 Task: Create a merge criteria guide for a repository.
Action: Mouse moved to (954, 165)
Screenshot: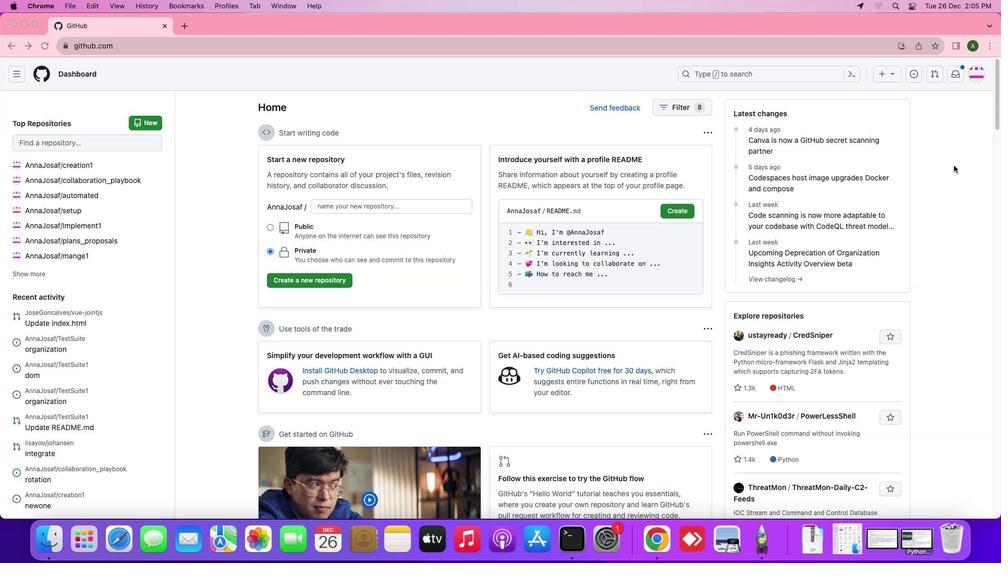 
Action: Mouse pressed left at (954, 165)
Screenshot: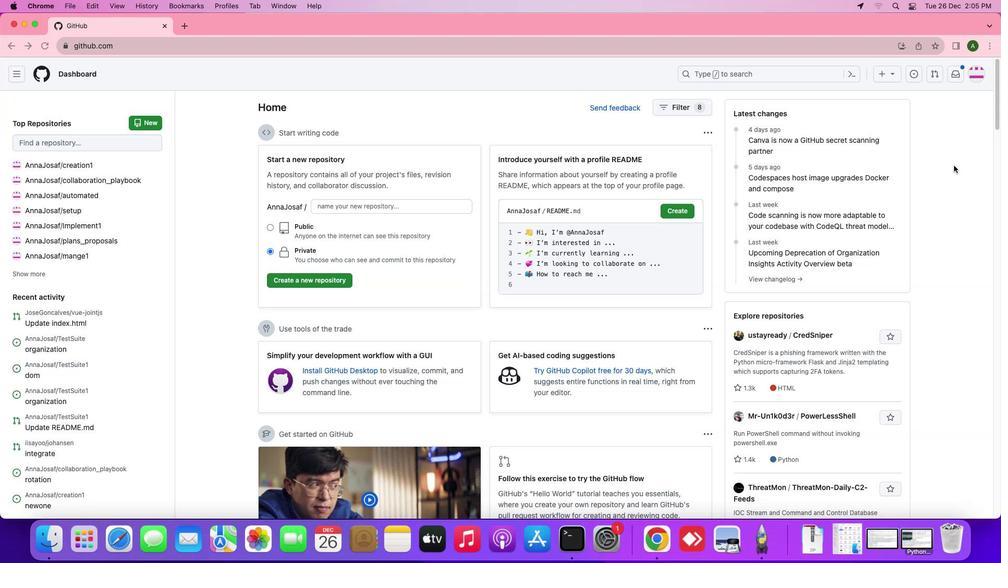 
Action: Mouse moved to (983, 78)
Screenshot: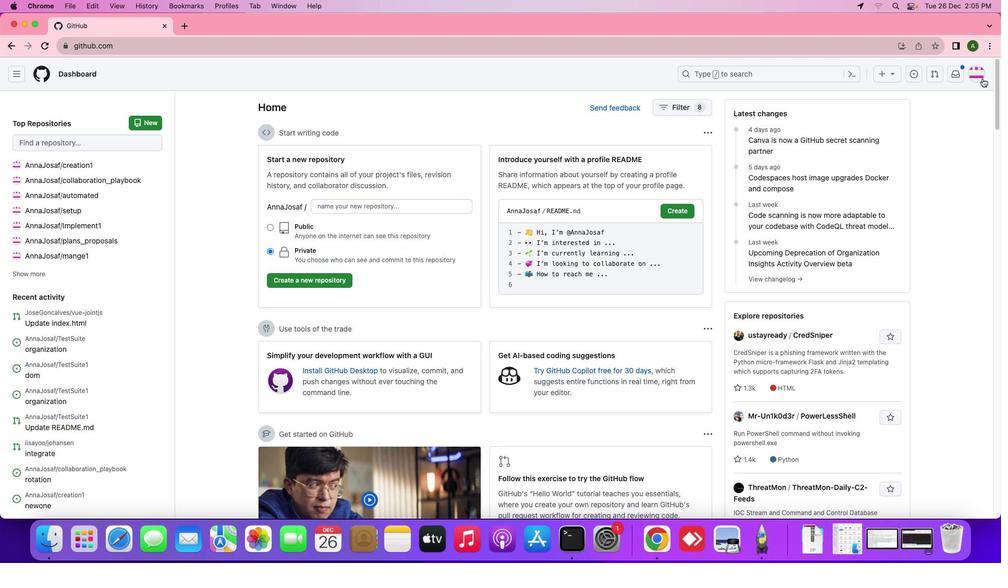 
Action: Mouse pressed left at (983, 78)
Screenshot: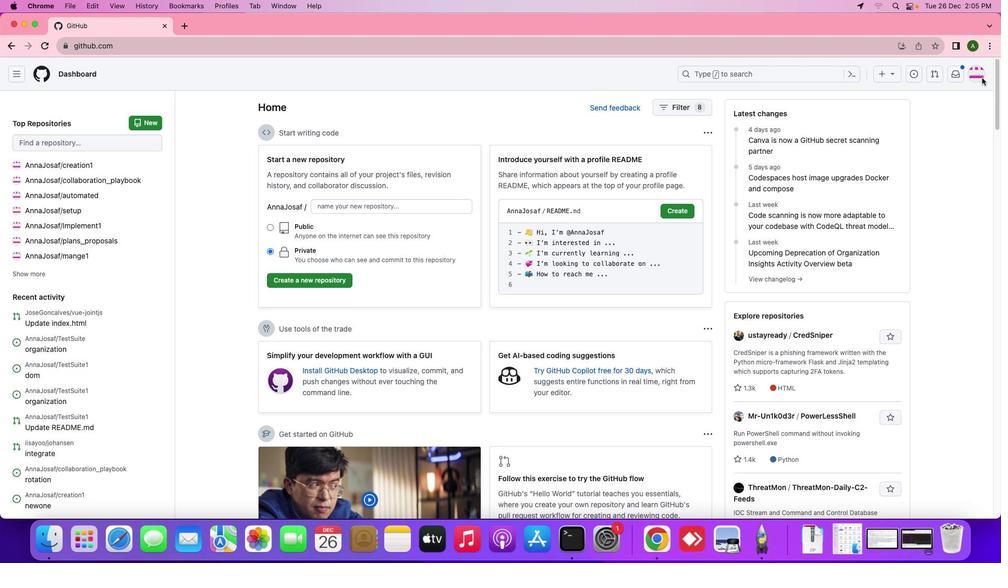 
Action: Mouse moved to (895, 166)
Screenshot: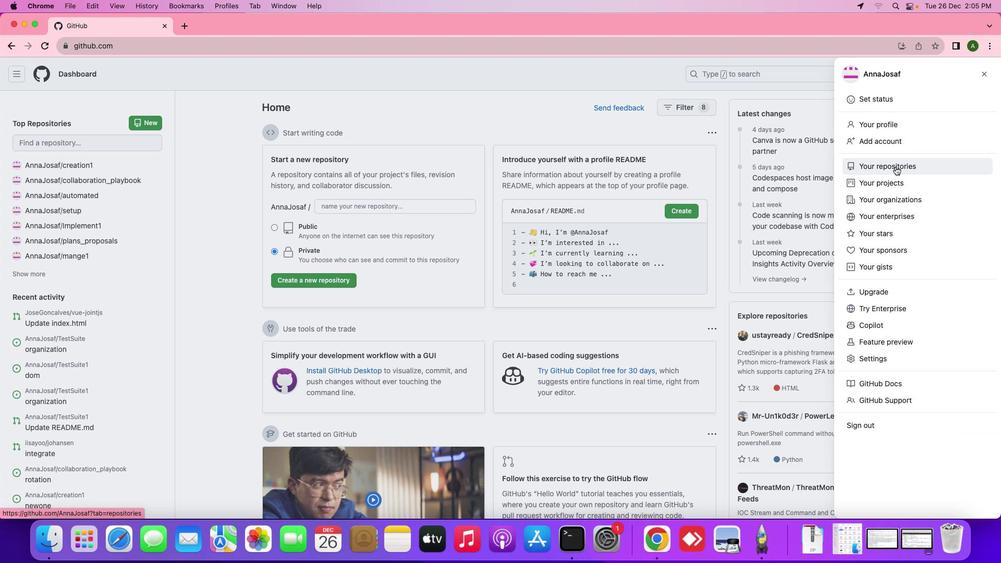 
Action: Mouse pressed left at (895, 166)
Screenshot: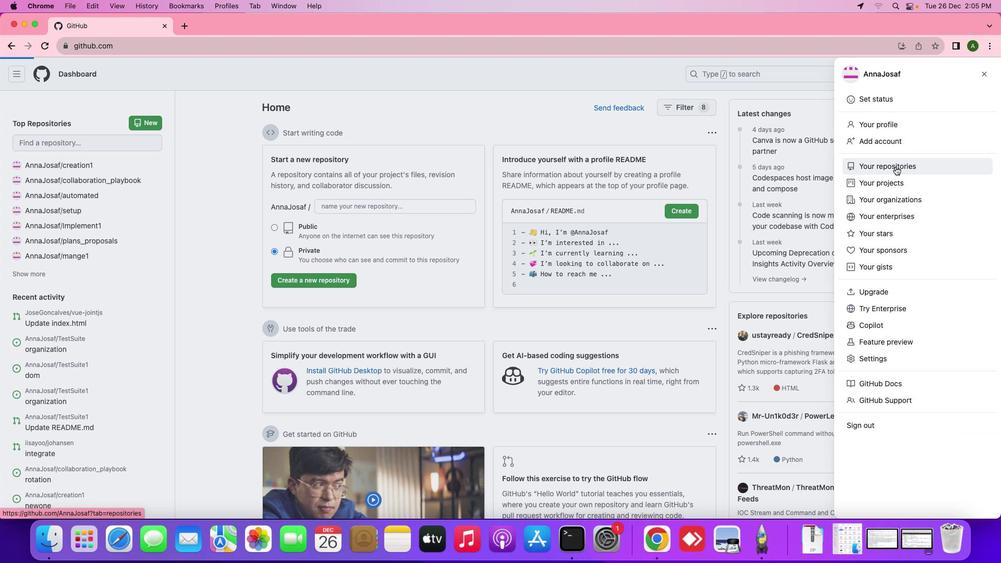 
Action: Mouse moved to (363, 173)
Screenshot: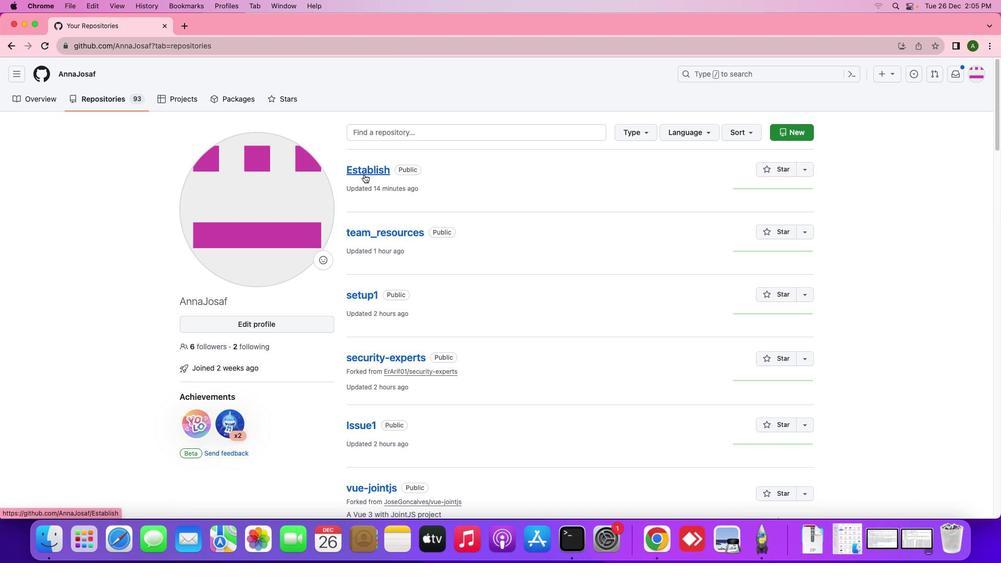 
Action: Mouse pressed left at (363, 173)
Screenshot: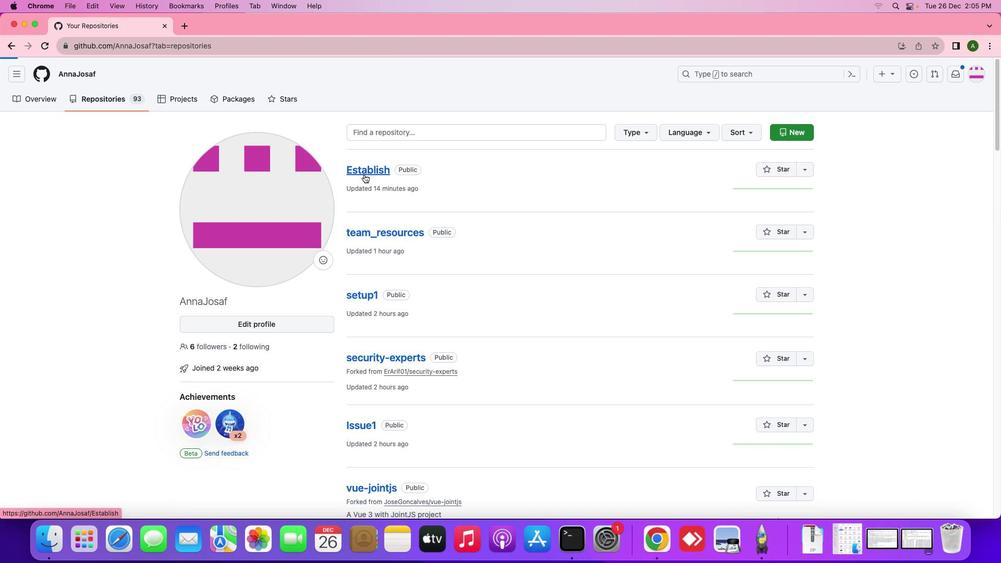
Action: Mouse moved to (578, 168)
Screenshot: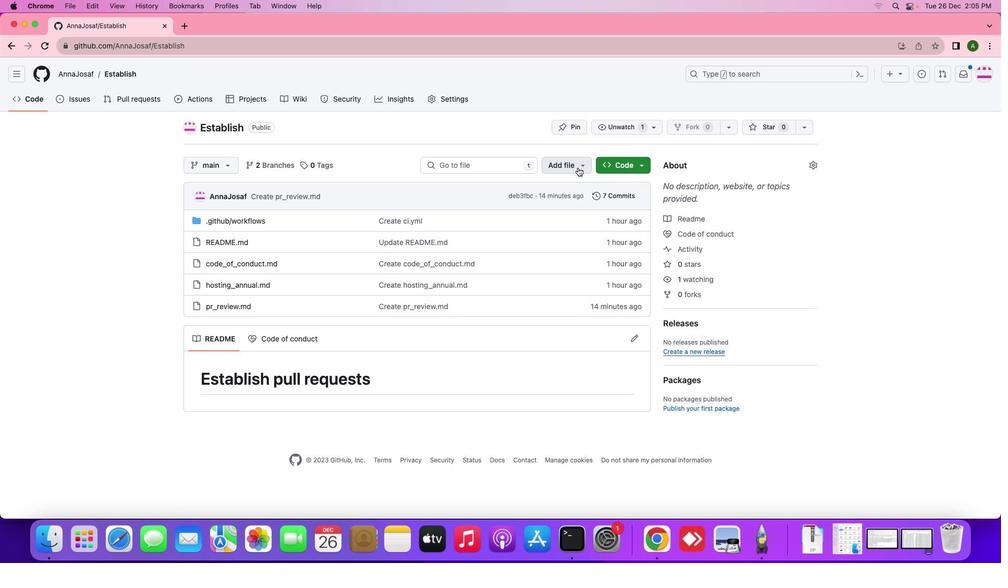 
Action: Mouse pressed left at (578, 168)
Screenshot: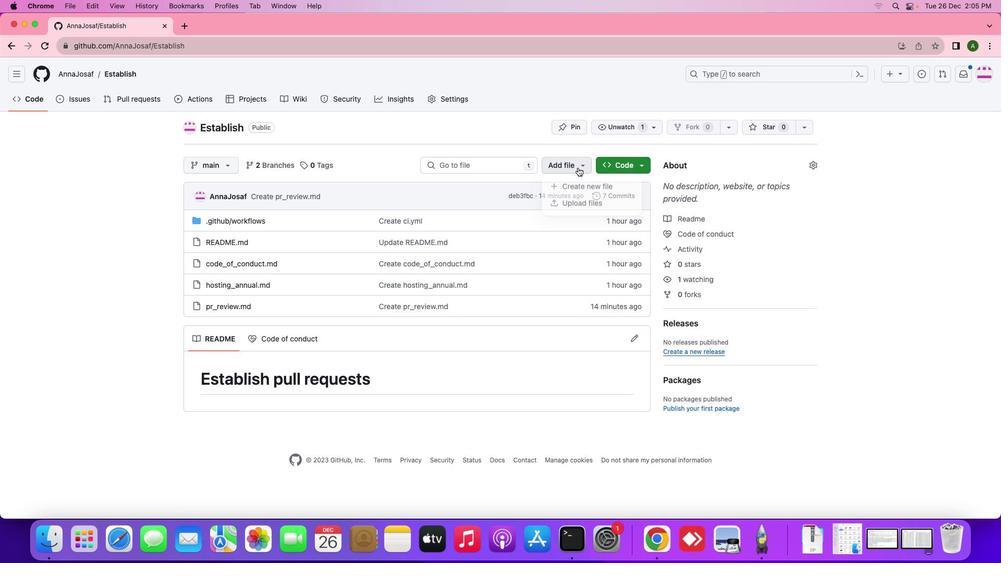 
Action: Mouse moved to (571, 184)
Screenshot: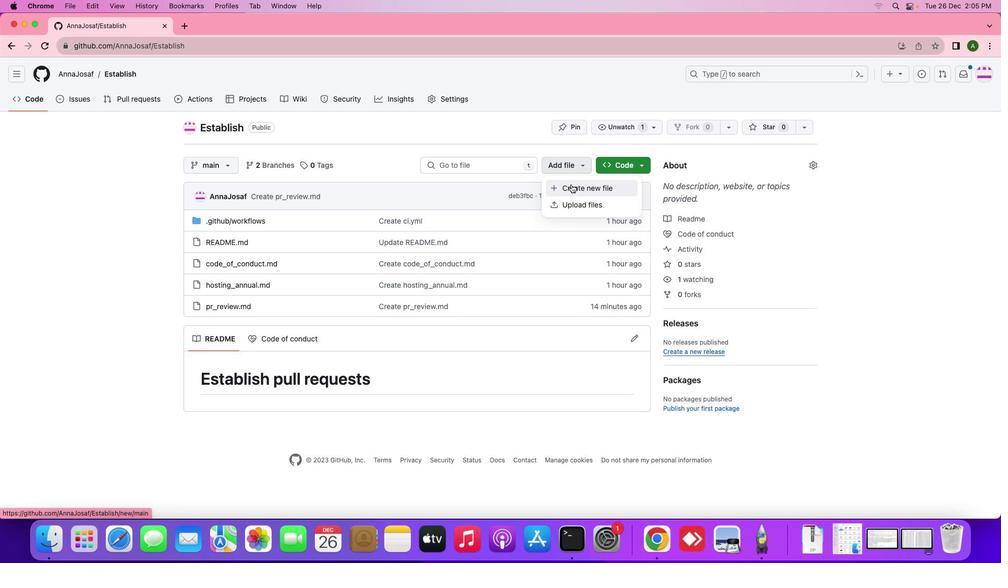 
Action: Mouse pressed left at (571, 184)
Screenshot: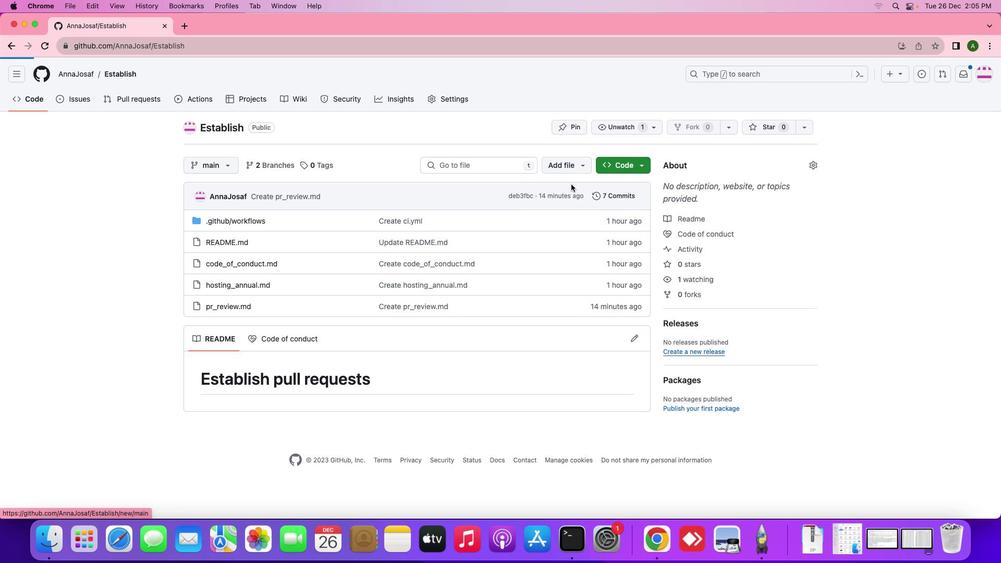 
Action: Mouse moved to (110, 130)
Screenshot: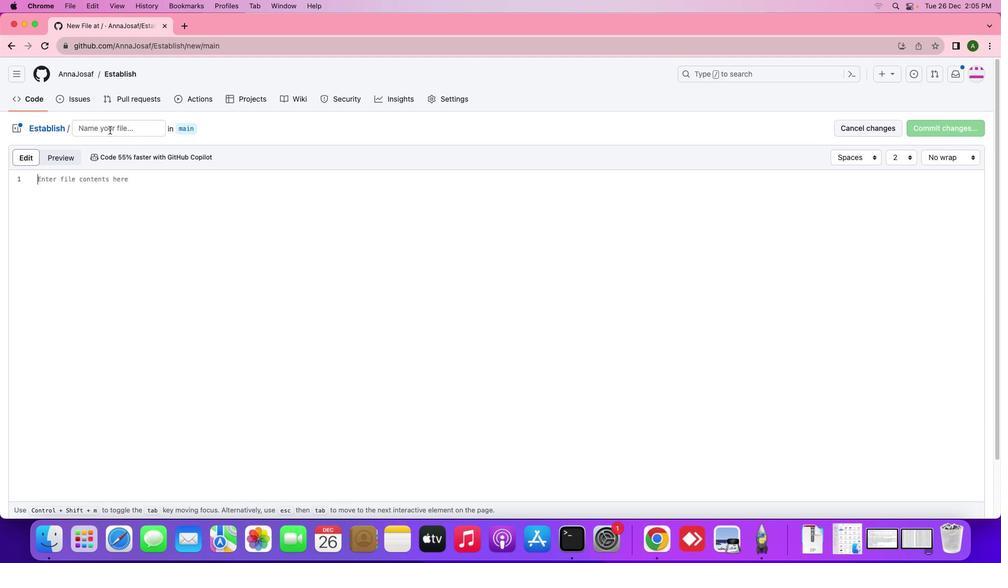
Action: Mouse pressed left at (110, 130)
Screenshot: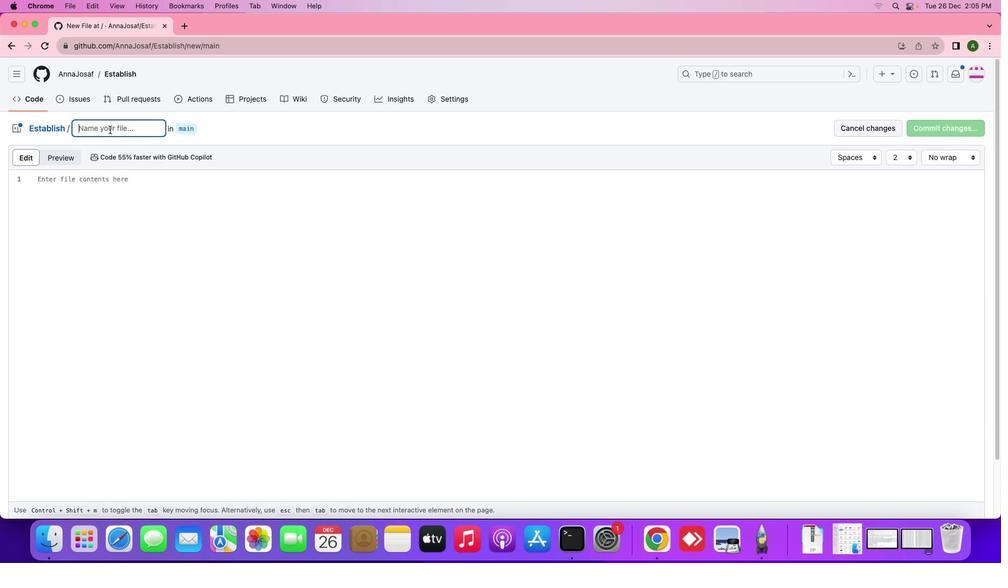 
Action: Mouse moved to (110, 129)
Screenshot: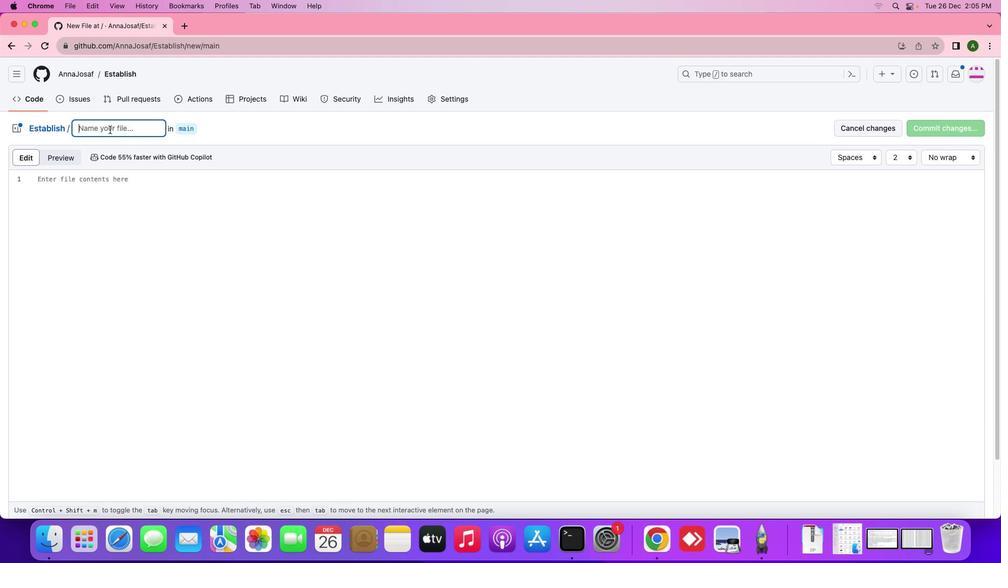 
Action: Key pressed Key.shift_rKey.shift_r'm''a'Key.backspace'e''r''g''e'Key.shift_r'_''c''r''i''t''e''r''i''a''.''m''d'
Screenshot: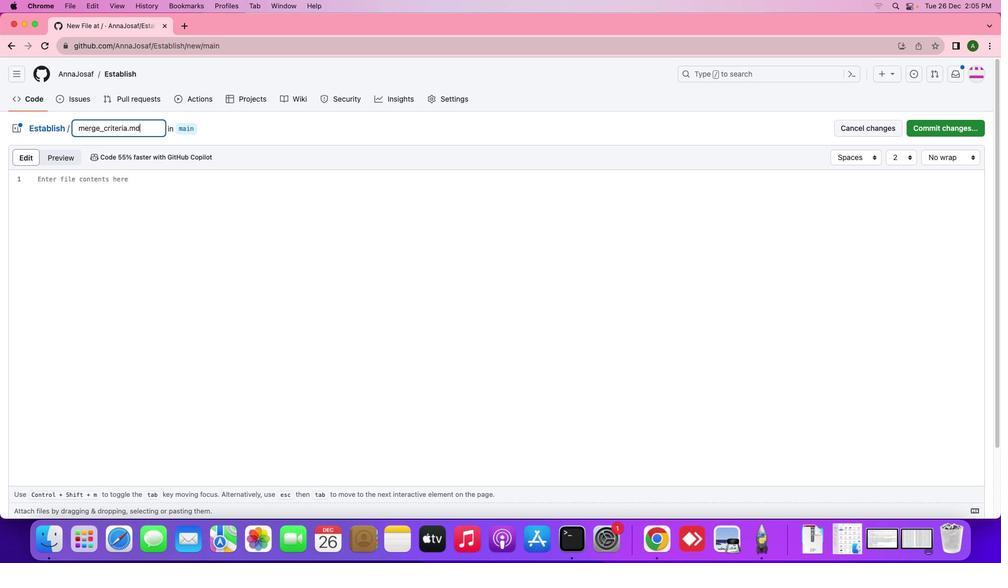
Action: Mouse moved to (115, 198)
Screenshot: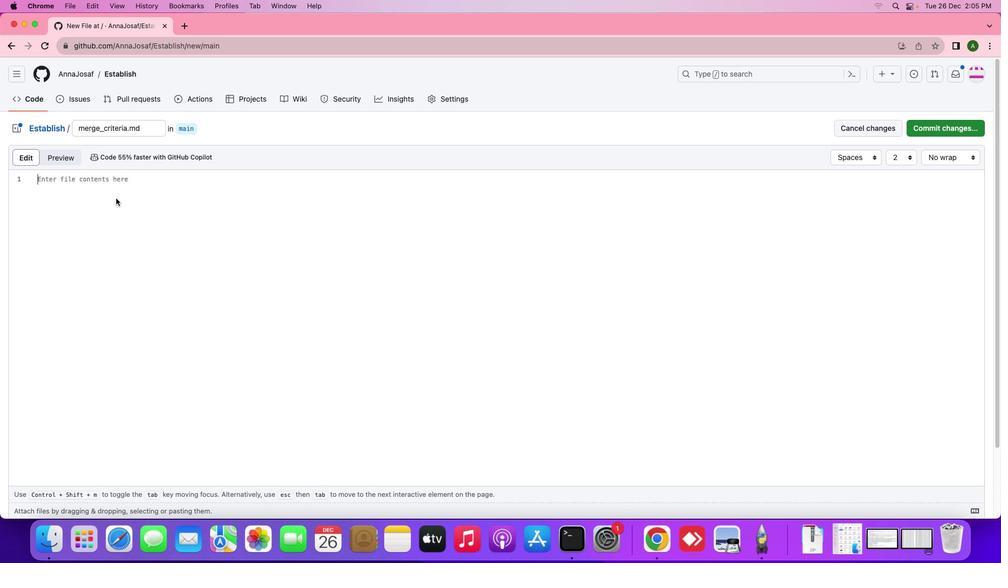 
Action: Mouse pressed left at (115, 198)
Screenshot: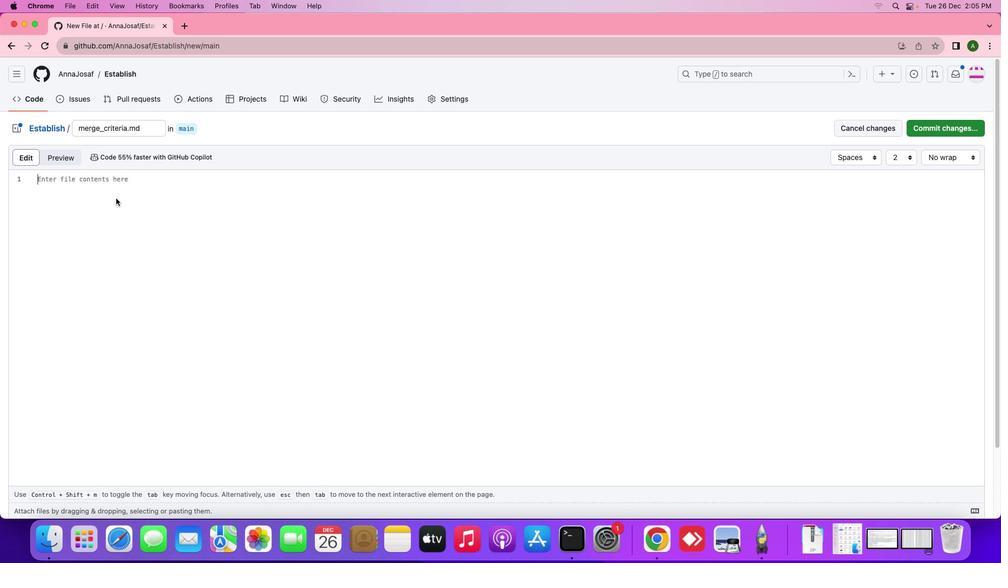
Action: Mouse moved to (115, 198)
Screenshot: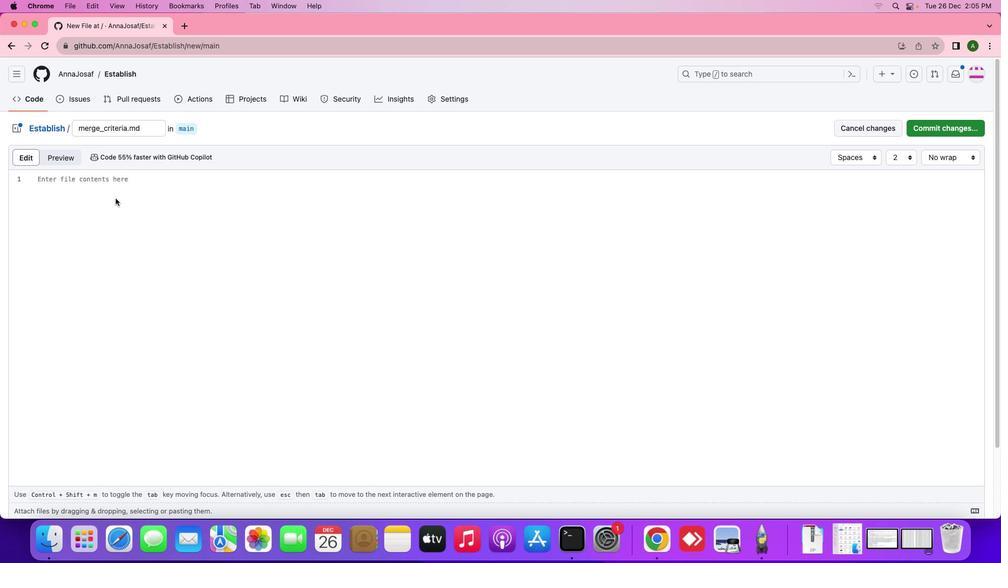 
Action: Key pressed Key.shift_r'#'Key.spaceKey.shift_r'M''a'Key.backspace'e''r''g''e'Key.spaceKey.shift_r'C''r''i''t''e''r''i''a'Key.spaceKey.shift_r'C'Key.backspace'c''h''e''c''k''l''i''s''t'Key.enterKey.shift_r'#'Key.shift_r'#'Key.backspaceKey.backspace'-'Key.spaceKey.shift_r'C''r''e''a''t''i''n''g'Key.space'a'Key.spaceKey.shift_r'M''a''t''g'Key.backspaceKey.backspaceKey.backspace'e''r''g''e'Key.spaceKey.shift_r'C''r''i''t''e''r''i''a'Key.space'c''h''e''c''k''l''i''s''t'Key.space'i''s'Key.space'e''s''s''e''n''t''i''a''l'Key.space'f''o''r'Key.space'm''a''n''a''g''i''n''g'Key.space'c''o''d''e'Key.enterKey.backspace'c''h''a''n''g''e''s'Key.space'i''n'Key.space'a'Key.space'c''o''l''l''a''b''o''r''a''t''i''v''e'Key.space's''o''f''f'Key.backspace't''w''a''r''e'Key.space'd''e''v''e''l''o''p''m''e''n''t'Key.space'e''n''v''i''r''o''n'Key.backspace'm''e'Key.backspaceKey.backspace'n''m''e''n''t'','Key.space'p''a''r''t''i''c''u''l''a''r''l''y'Key.space'w''h''e''n'Key.space'u''s''i''n''g'Key.backspaceKey.backspaceKey.backspaceKey.backspaceKey.backspaceKey.backspaceKey.backspaceKey.backspaceKey.backspaceKey.backspaceKey.enter'w''h''e''n'Key.space'u''s''i''n''g'Key.space'v''e''r''s''i''o''n'Key.space's'Key.backspace'c''o''n''t''r''o''l'Key.space's''y''s''t''e''m'Key.space'l''i''k''e'Key.spaceKey.shift_r'G''i''t''.'Key.enterKey.shift_r'#''#'Key.backspaceKey.backspaceKey.backspaceKey.shift_r'#''#'Key.spaceKey.shift_r'C''o''d''e'Key.spaceKey.shift_r'Q''u''a''l''i''t''y'Key.space'a''n''d'Key.spaceKey.shift_r'S''t''y''l''e'Key.enter'-'Key.spaceKey.shift_r'C''o''d''i''n''g'Key.spaceKey.shift_r'S''t''a''n''d''a''r''d''s'Key.enterKey.backspaceKey.spaceKey.shift_r'C''o''d''e'Key.space'f''o''l''l''o''w''s'Key.space't''h''e'Key.space'e''s''t''a''b''l''i''s''h''e''d'Key.space'c''o''d''i''n''g'Key.space's''t''a''n''d''a''r''d''s'Key.space'a''n''s'Key.spaceKey.backspaceKey.backspace'd'Key.space's''t''y''l''e'Key.space'g''u''i''d''e''.'Key.enterKey.backspace'-'Key.spaceKey.shift_r'C''o''n''s''i''s''t''e''n''c''y'Key.enterKey.backspaceKey.tabKey.shift_r'C''o''d''e'Key.space'c''h''a''n''g''e''s'Key.space'a''r''e'Key.space'c''o''n''s''i''s''t''e''n''t'Key.space'w''i''r''h'Key.spaceKey.backspaceKey.backspaceKey.backspace't''h'Key.space'e''x''i''s''t''i''n''g'Key.space'c''o''d''e'
Screenshot: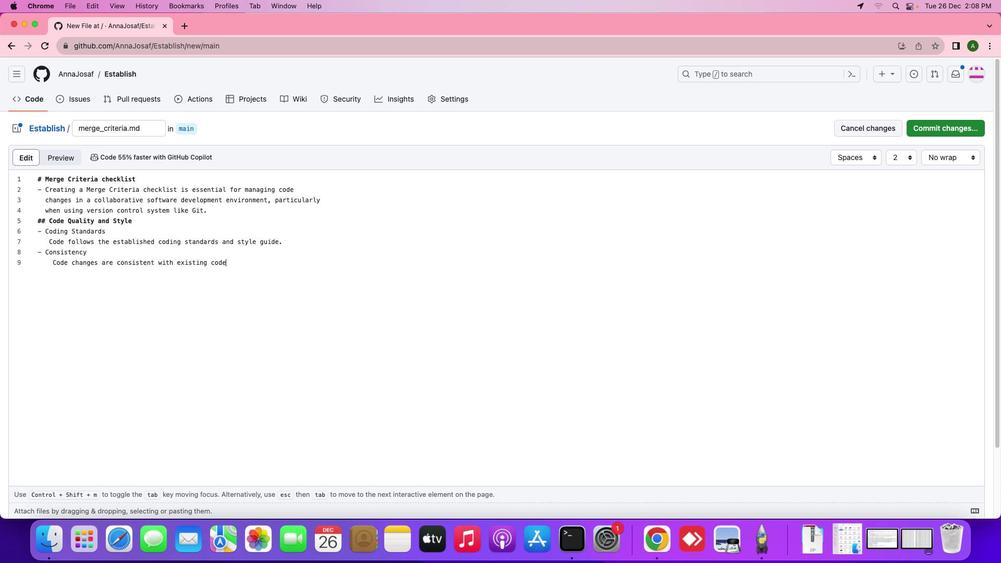 
Action: Mouse moved to (108, 193)
Screenshot: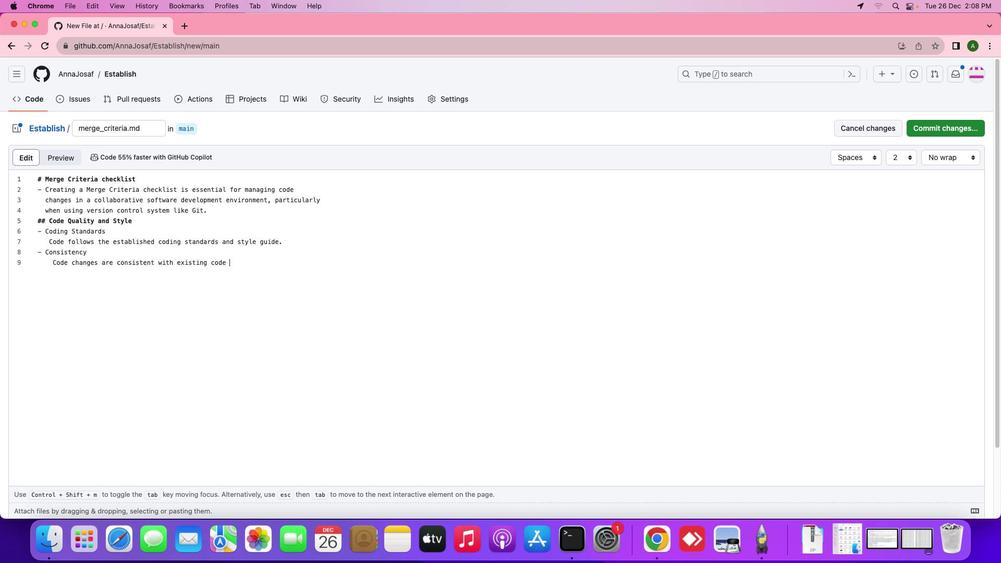 
Action: Key pressed Key.space'i'
Screenshot: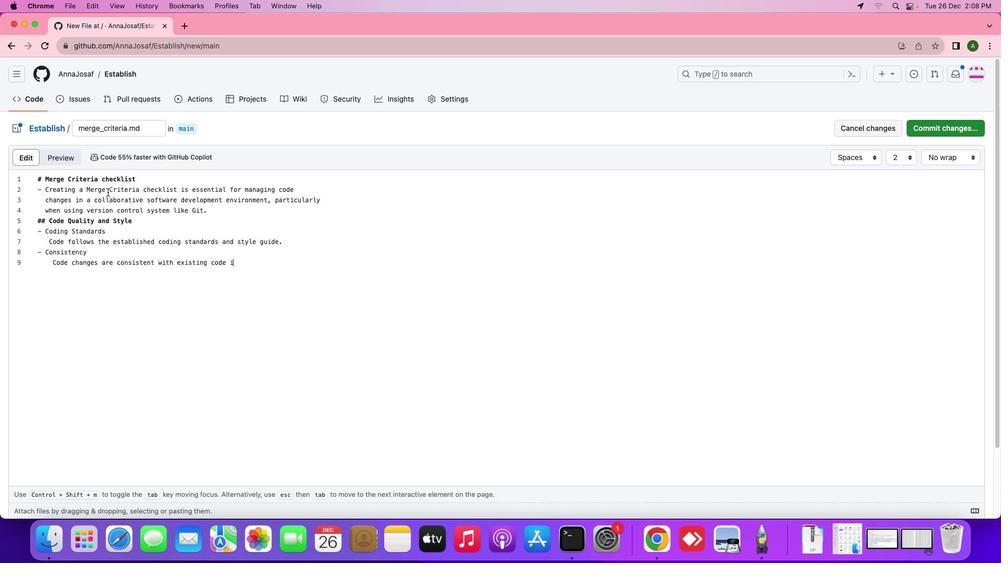
Action: Mouse moved to (107, 192)
Screenshot: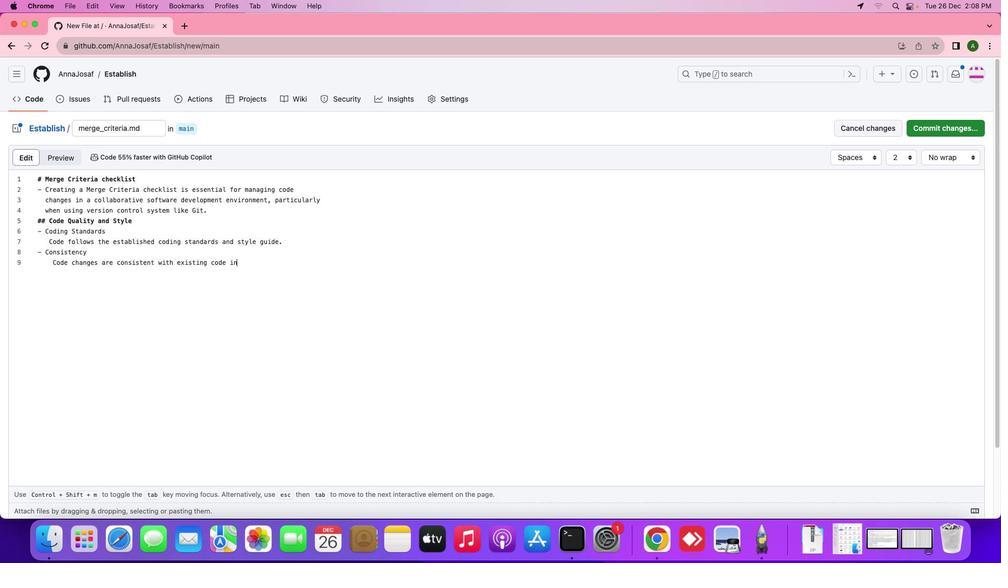 
Action: Key pressed 'n'
Screenshot: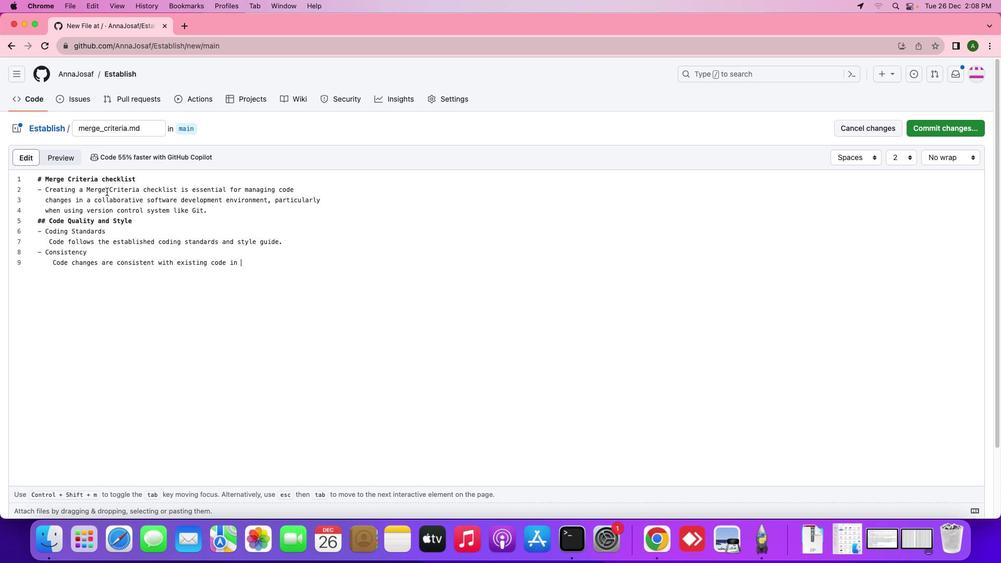 
Action: Mouse moved to (106, 192)
Screenshot: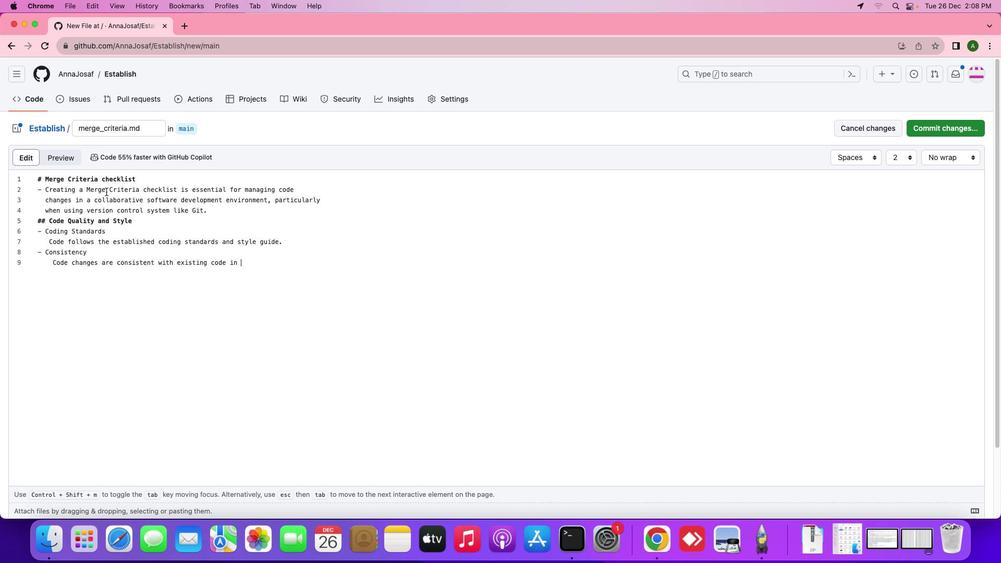 
Action: Key pressed Key.space
Screenshot: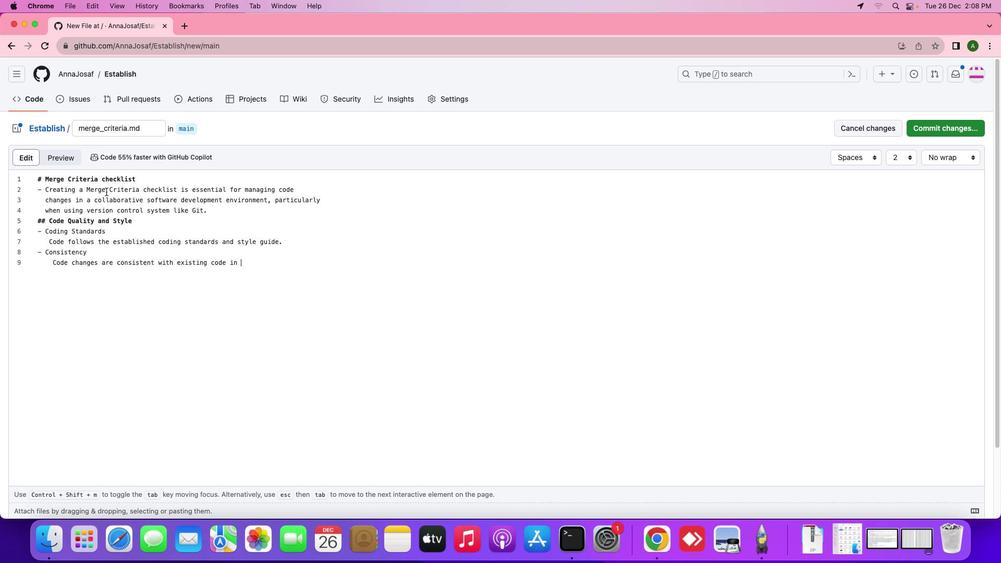 
Action: Mouse moved to (105, 191)
Screenshot: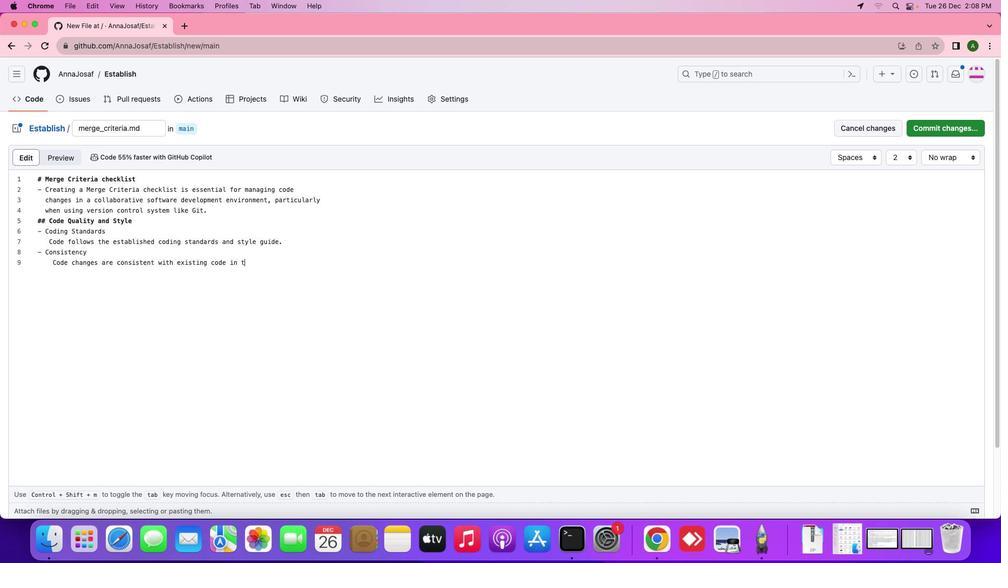 
Action: Key pressed 't''e''r''m''s'Key.space'o''f'Key.space'n''a''m''i''n''g'Key.space'c''o''n''v''e''n''t''i''o''n''s'Key.space'f''o''r''m''a''t''t''i''n''g'
Screenshot: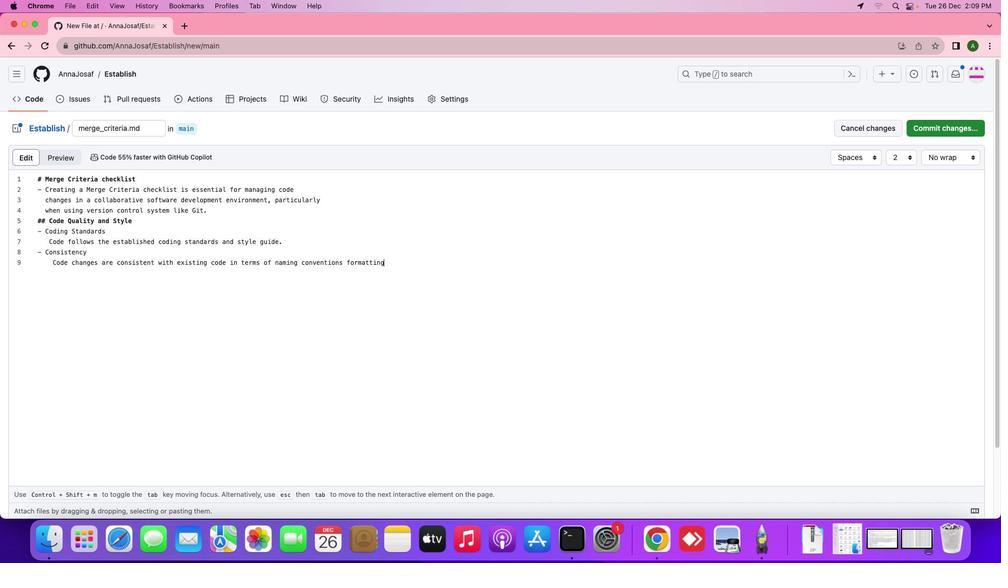 
Action: Mouse moved to (102, 188)
Screenshot: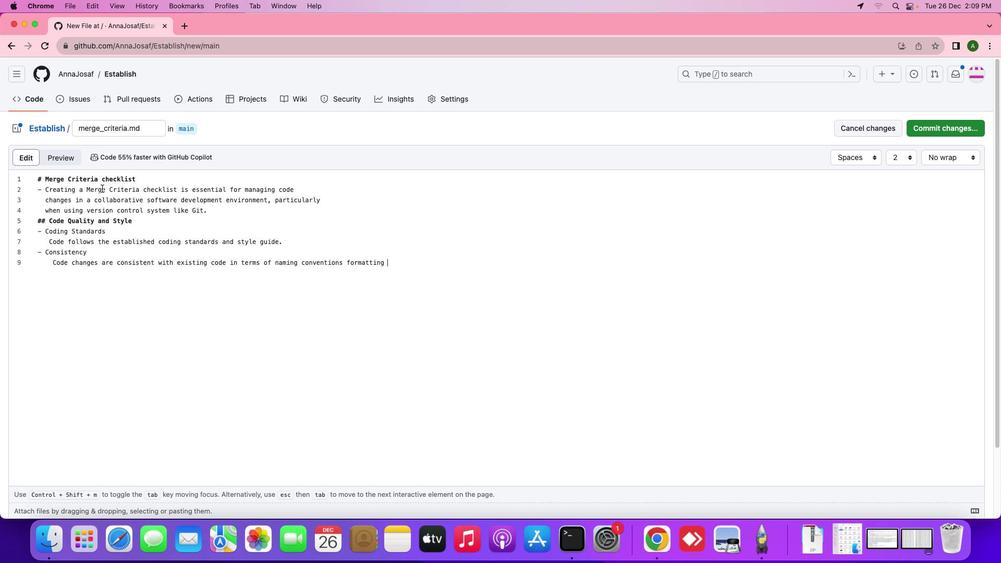 
Action: Key pressed Key.space
Screenshot: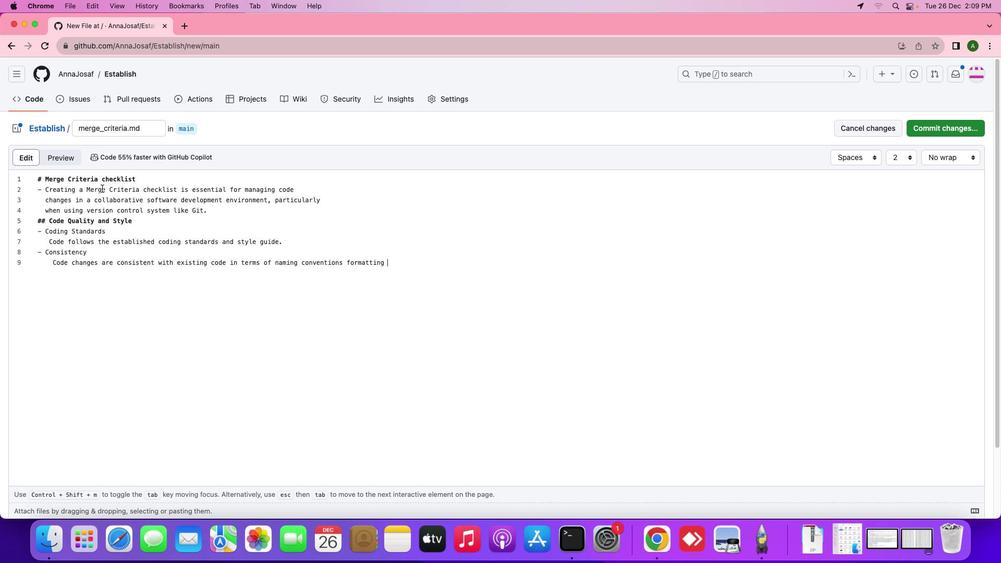 
Action: Mouse moved to (102, 187)
Screenshot: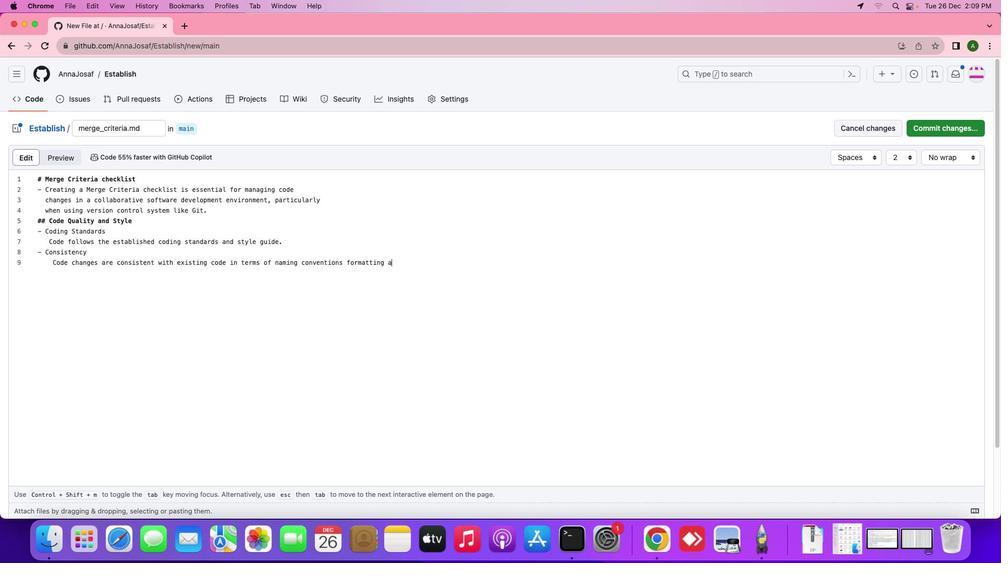 
Action: Key pressed 'a'Key.backspace
Screenshot: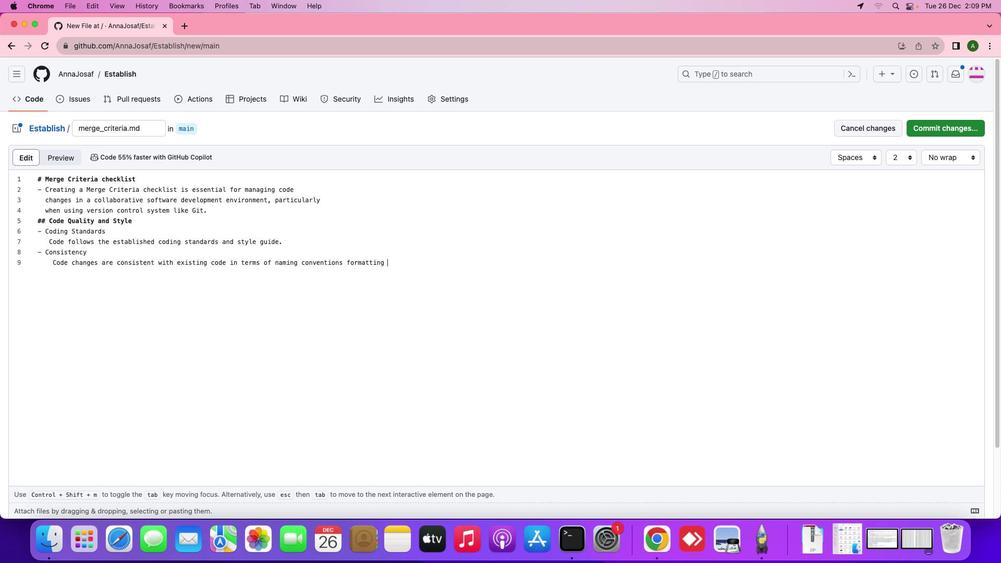 
Action: Mouse moved to (54, 262)
Screenshot: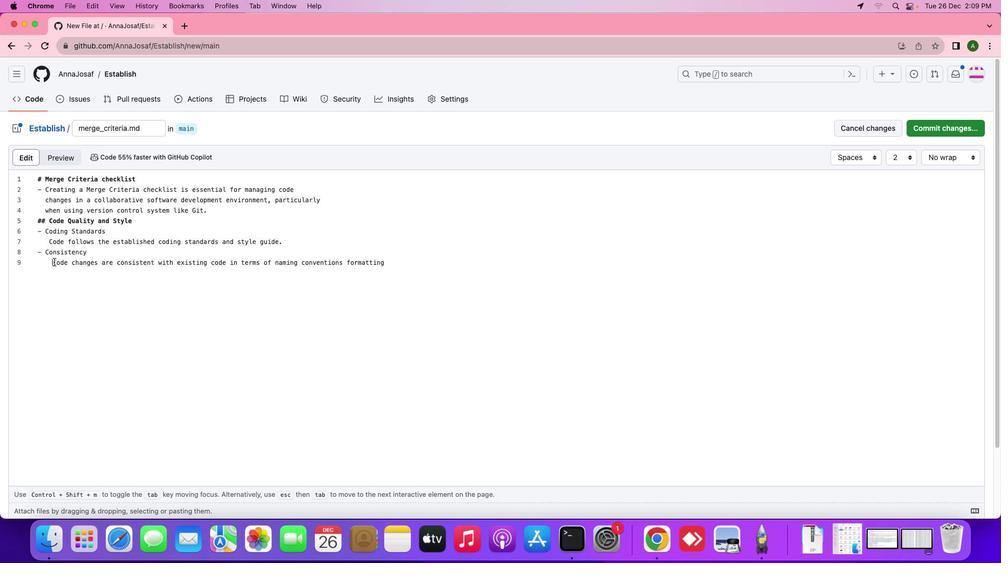 
Action: Mouse pressed left at (54, 262)
Screenshot: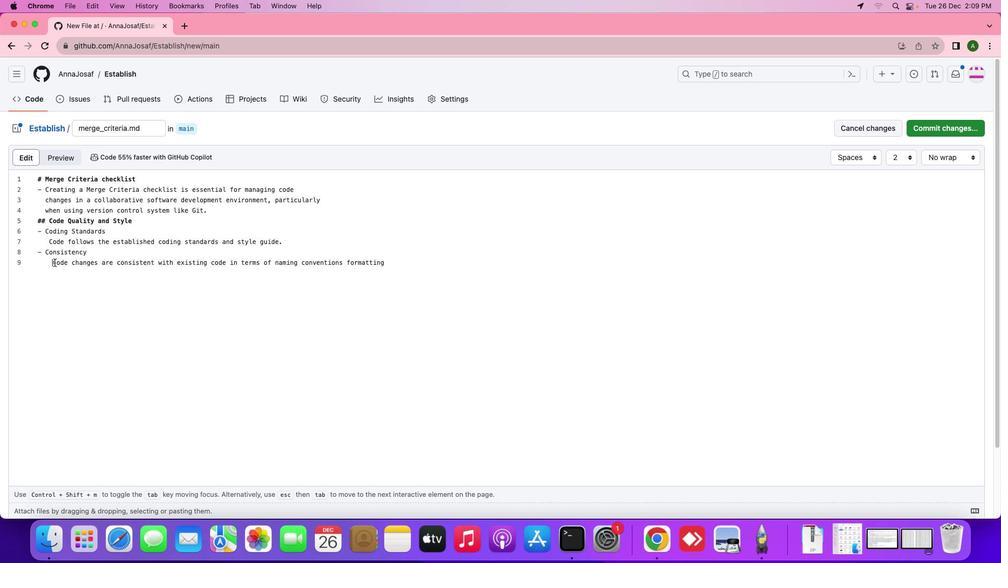 
Action: Mouse moved to (86, 269)
Screenshot: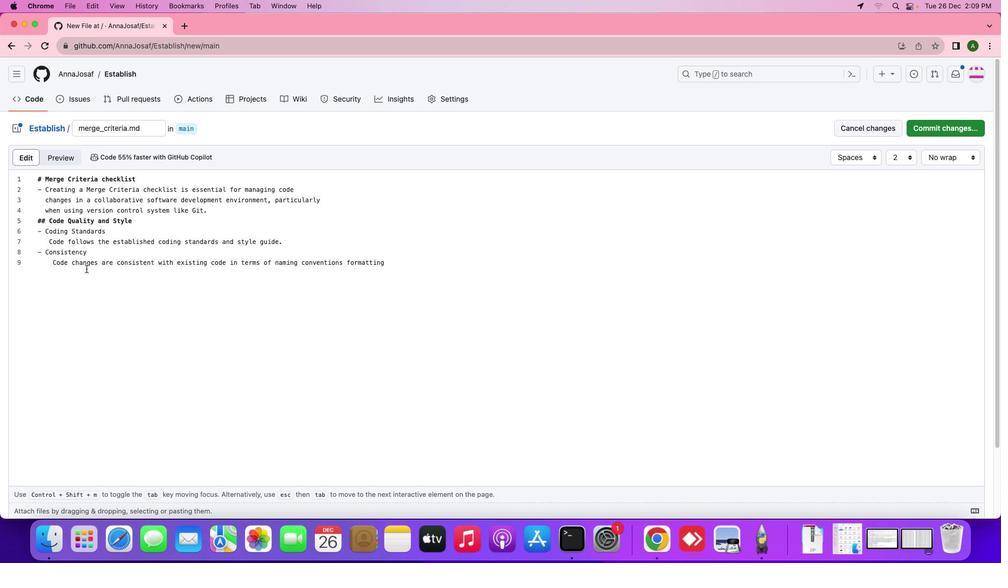 
Action: Key pressed Key.backspace
Screenshot: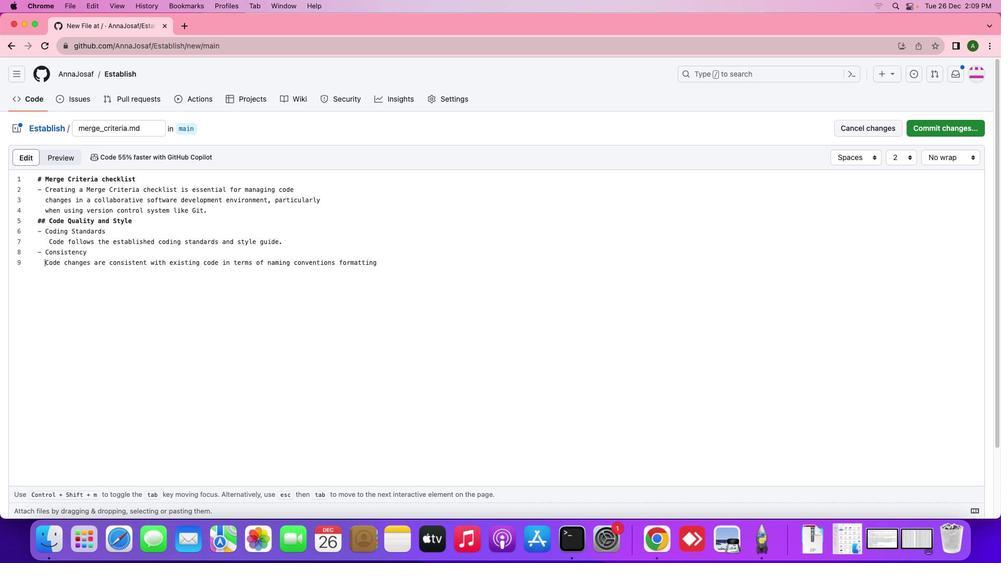 
Action: Mouse moved to (384, 262)
Screenshot: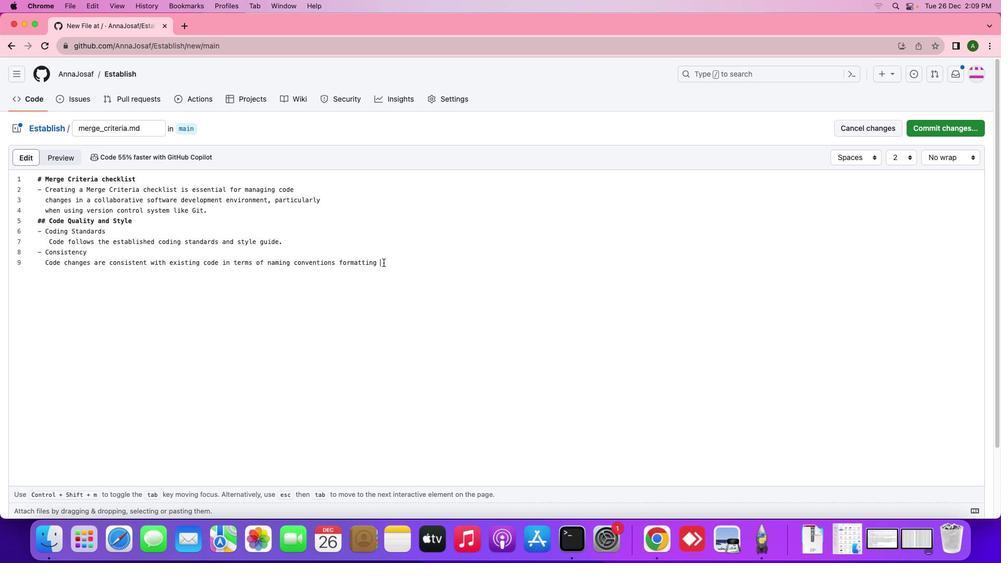 
Action: Mouse pressed left at (384, 262)
Screenshot: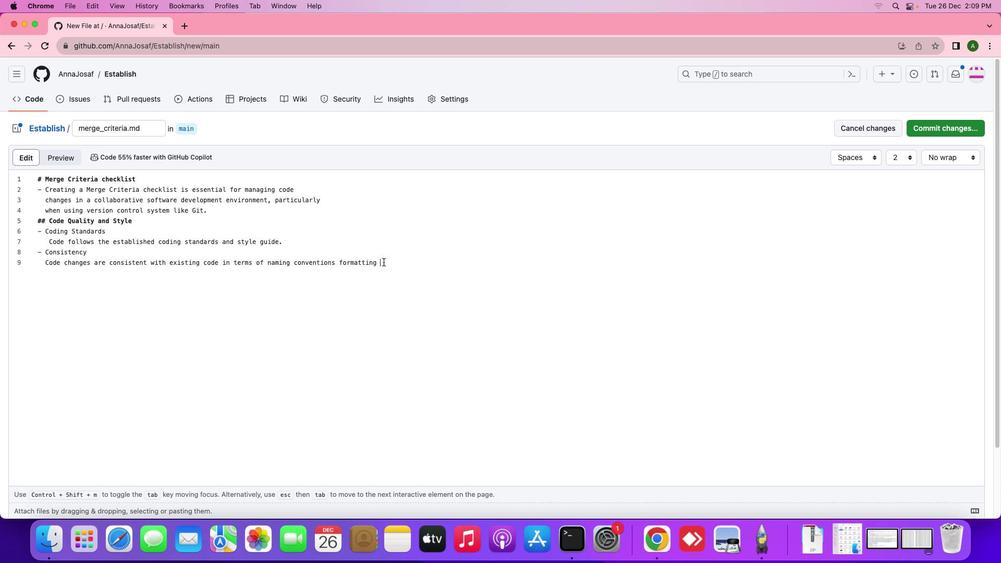 
Action: Mouse moved to (353, 278)
Screenshot: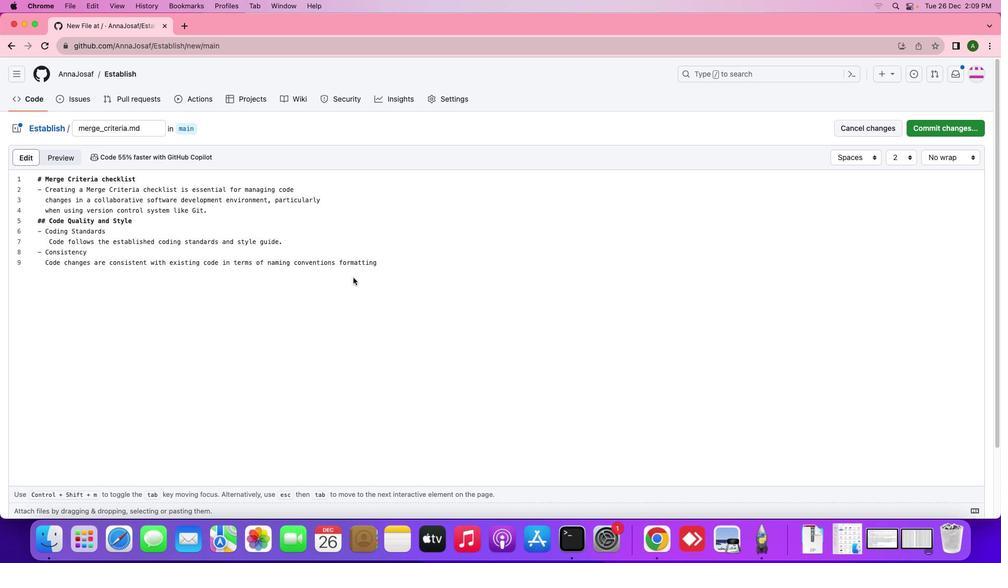 
Action: Key pressed Key.backspaceKey.enter'a''n''d'Key.space's''t''r''u''c''t''u''r''e''.'Key.enterKey.backspace'-'Key.spaceKey.shift_r'C''o''m''m''e''n''t''s'Key.space'a''n''d'Key.spaceKey.shift_r'D''o''c''u''m''e''n''a'Key.backspace't''a''t''i''o''n'Key.spaceKey.enterKey.backspace
Screenshot: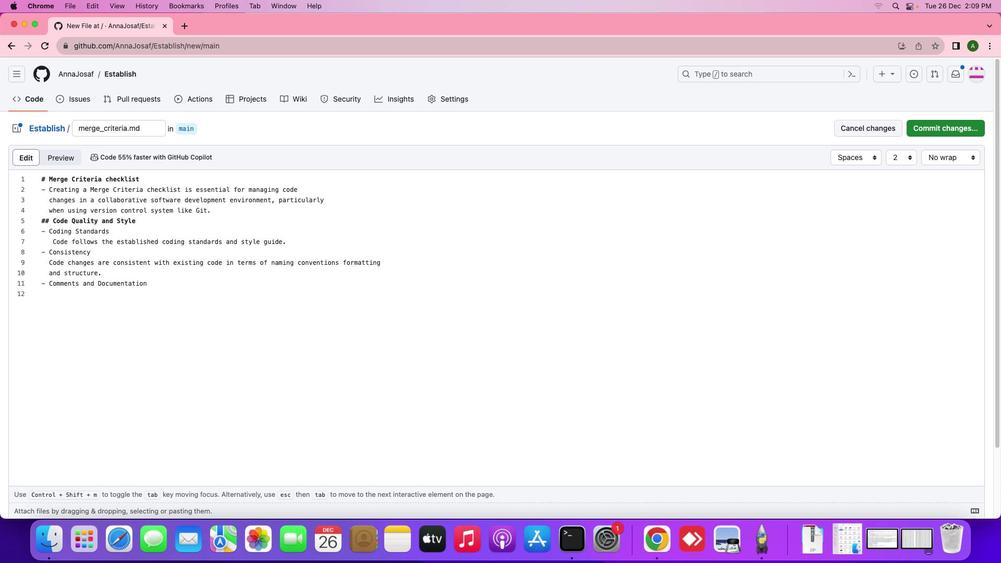 
Action: Mouse moved to (64, 158)
Screenshot: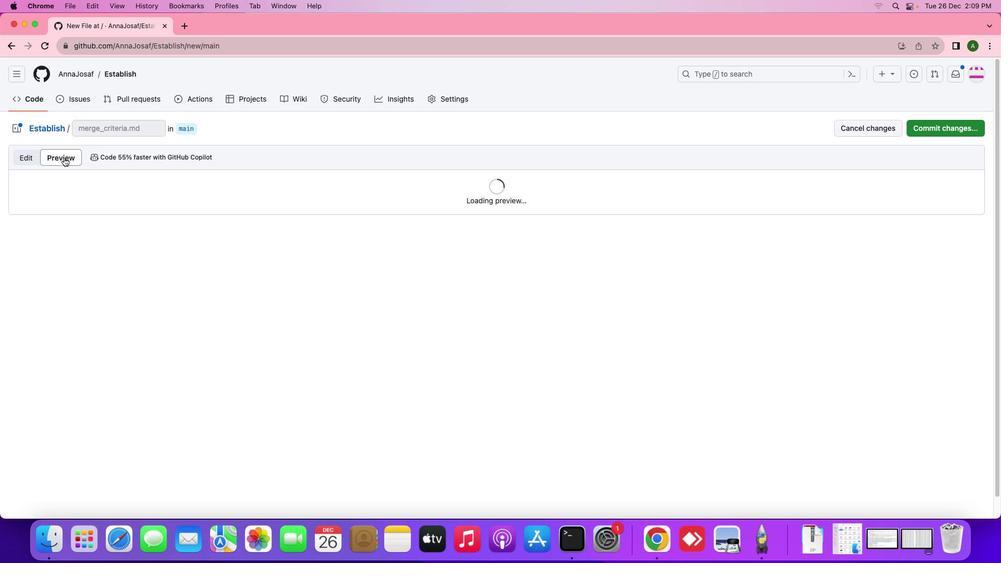 
Action: Mouse pressed left at (64, 158)
Screenshot: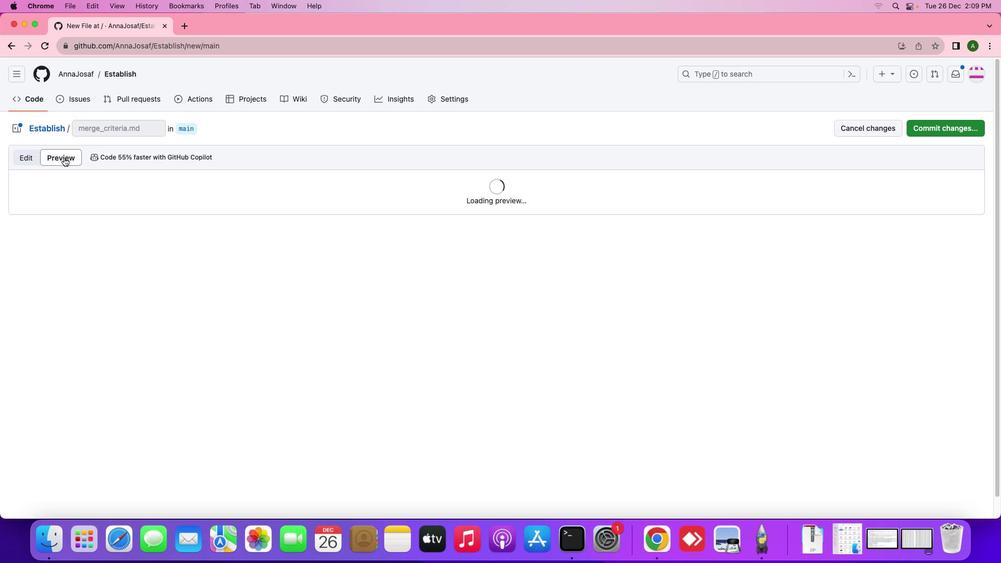 
Action: Mouse moved to (936, 124)
Screenshot: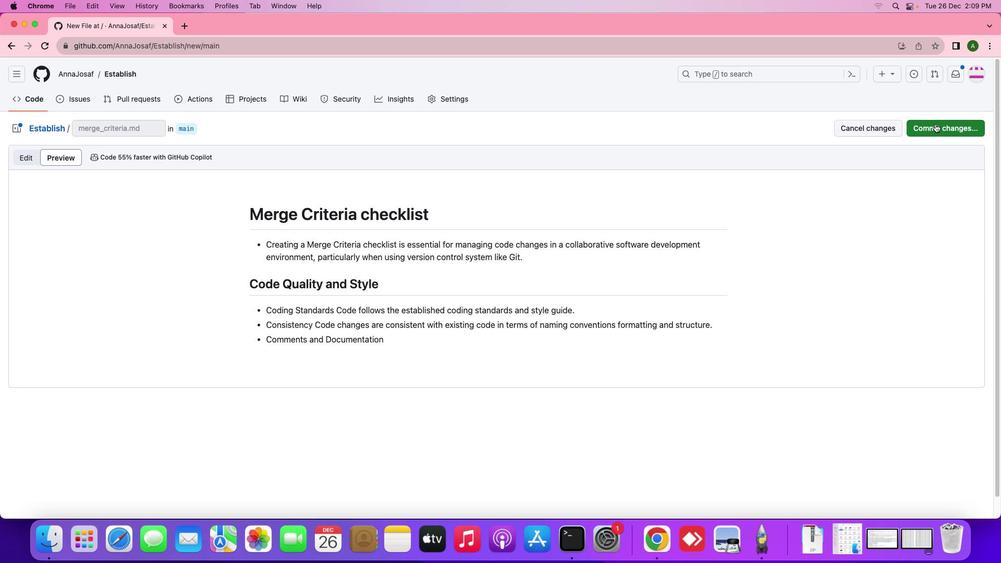 
Action: Mouse pressed left at (936, 124)
Screenshot: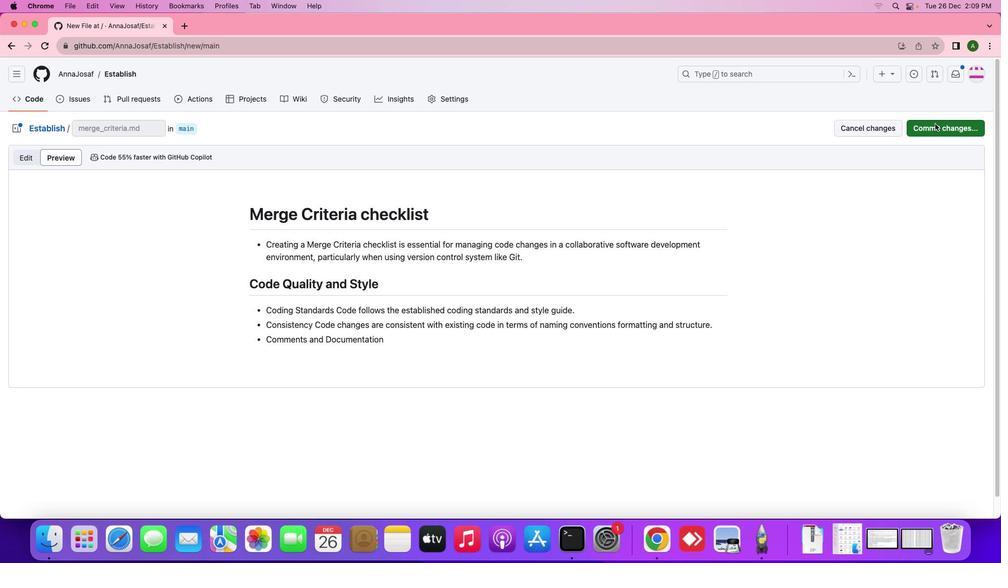 
Action: Mouse moved to (568, 398)
Screenshot: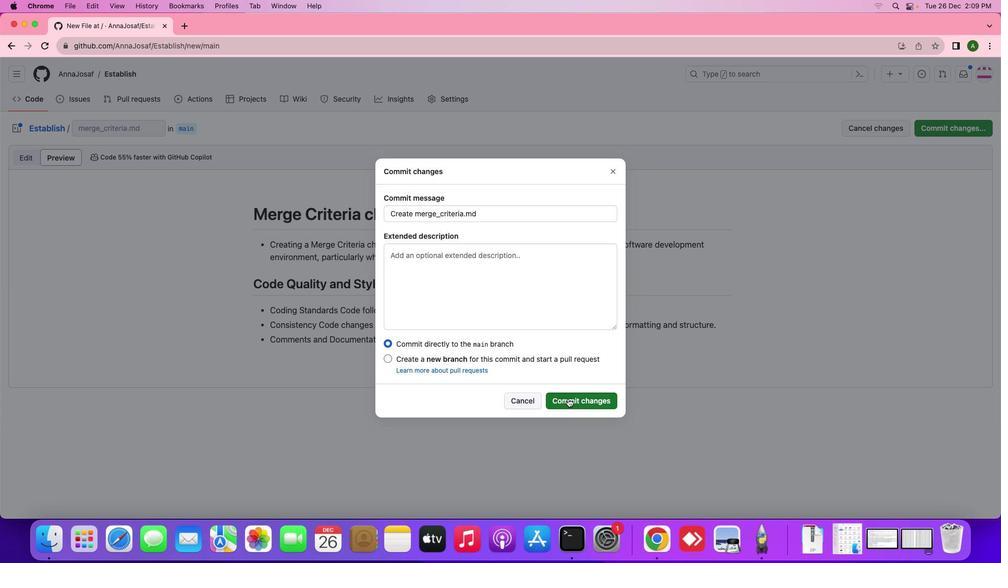 
Action: Mouse pressed left at (568, 398)
Screenshot: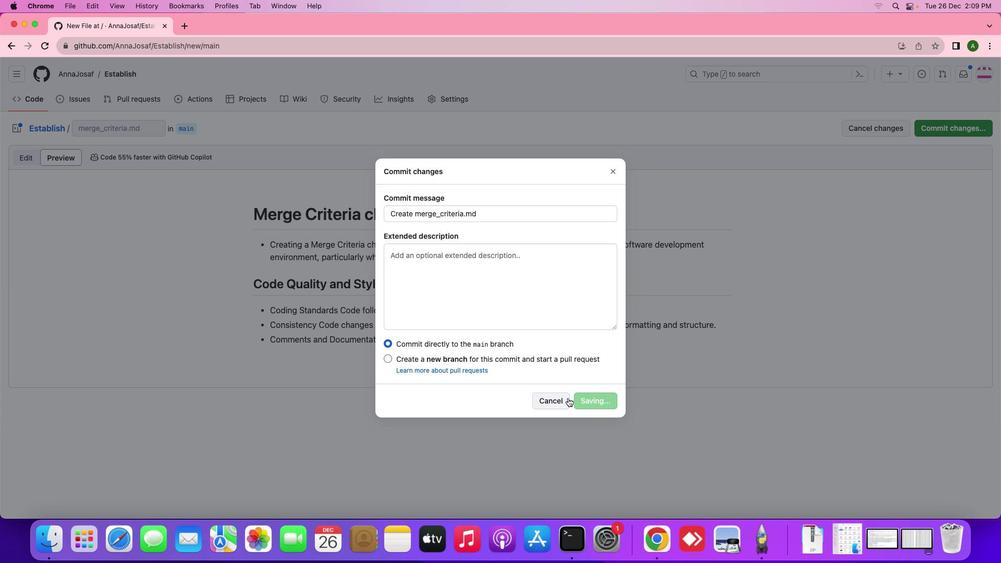 
Action: Mouse moved to (35, 98)
Screenshot: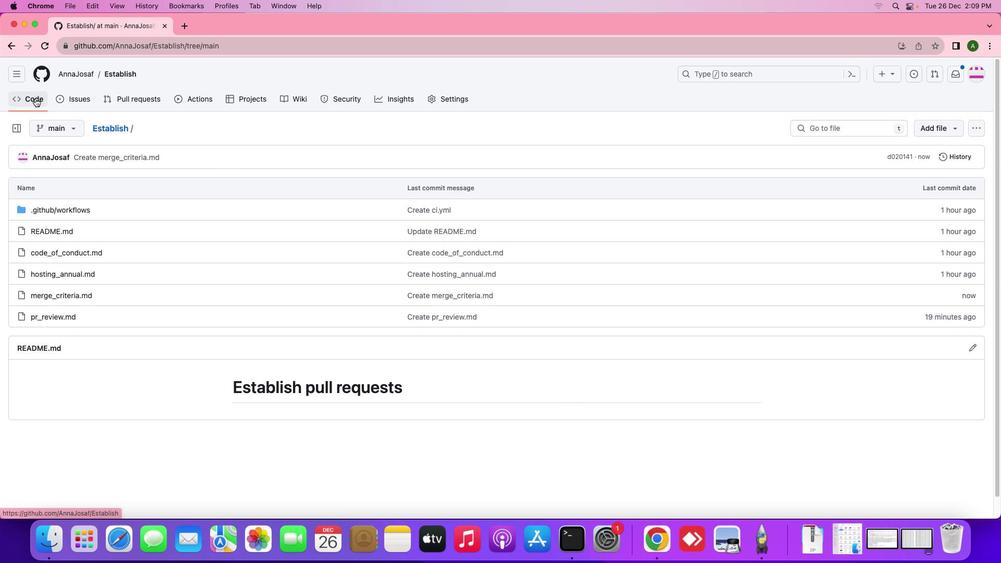 
Action: Mouse pressed left at (35, 98)
Screenshot: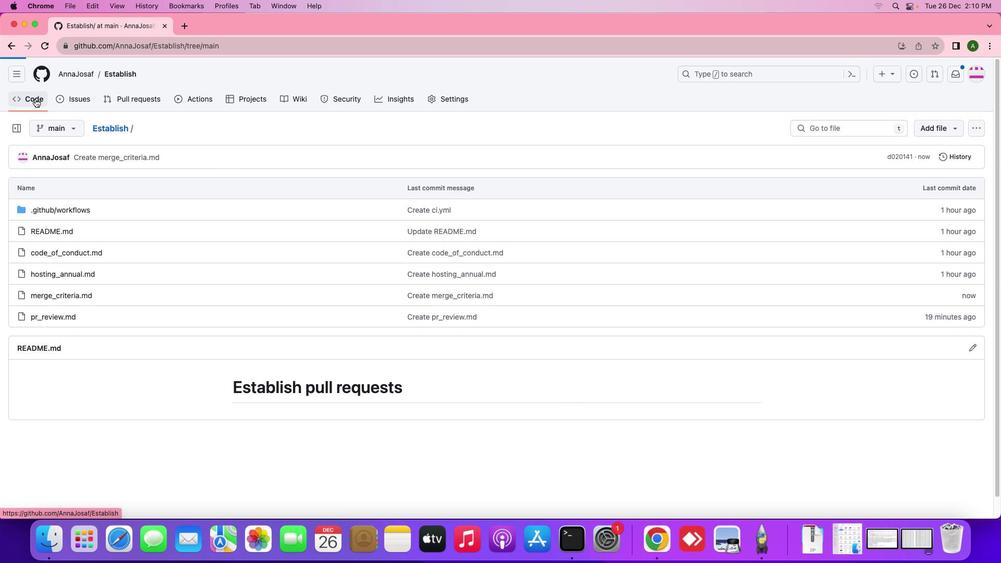 
Action: Mouse moved to (500, 246)
Screenshot: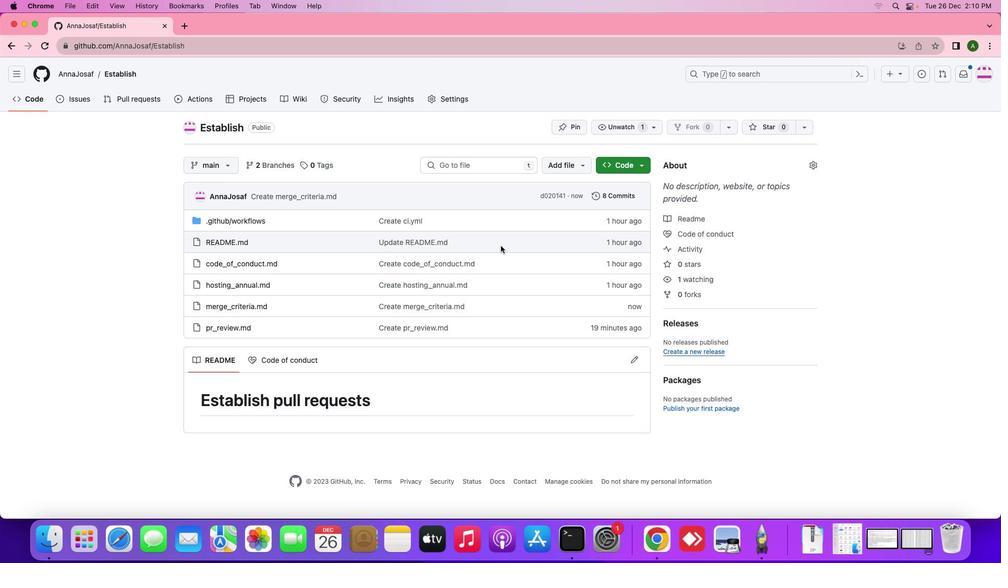 
